 Task: In the  document Houses.doc ,insert the clipart between heading and points ' search for pyramid ' and adjust the shape height to  ' 3'
Action: Mouse moved to (177, 200)
Screenshot: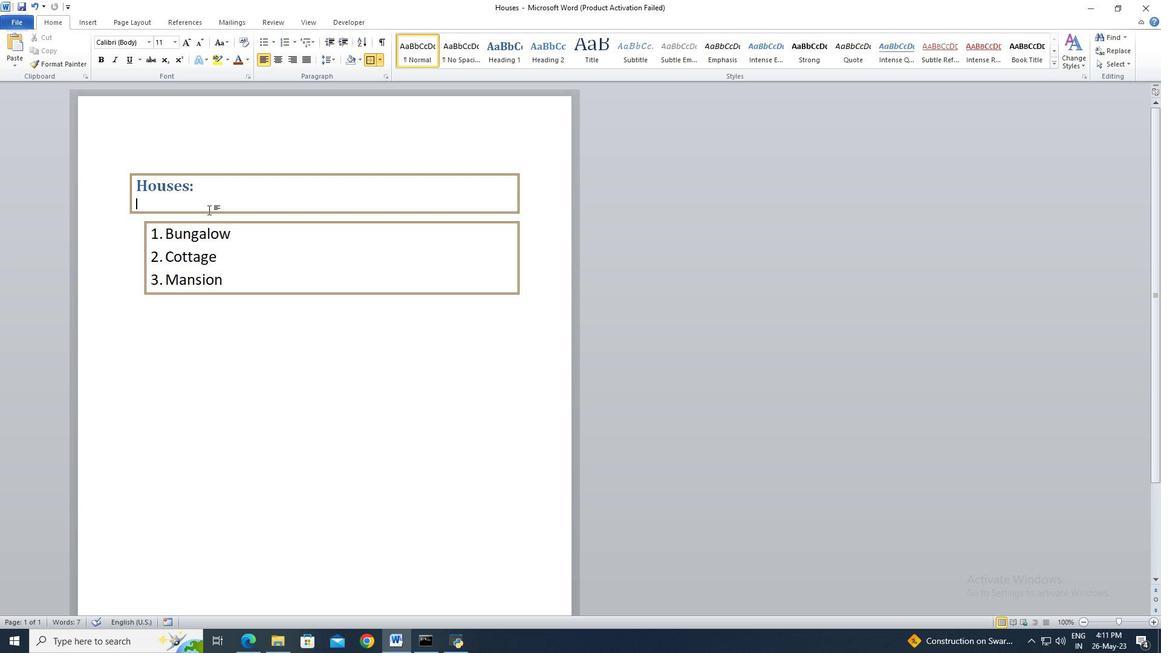 
Action: Mouse pressed left at (177, 200)
Screenshot: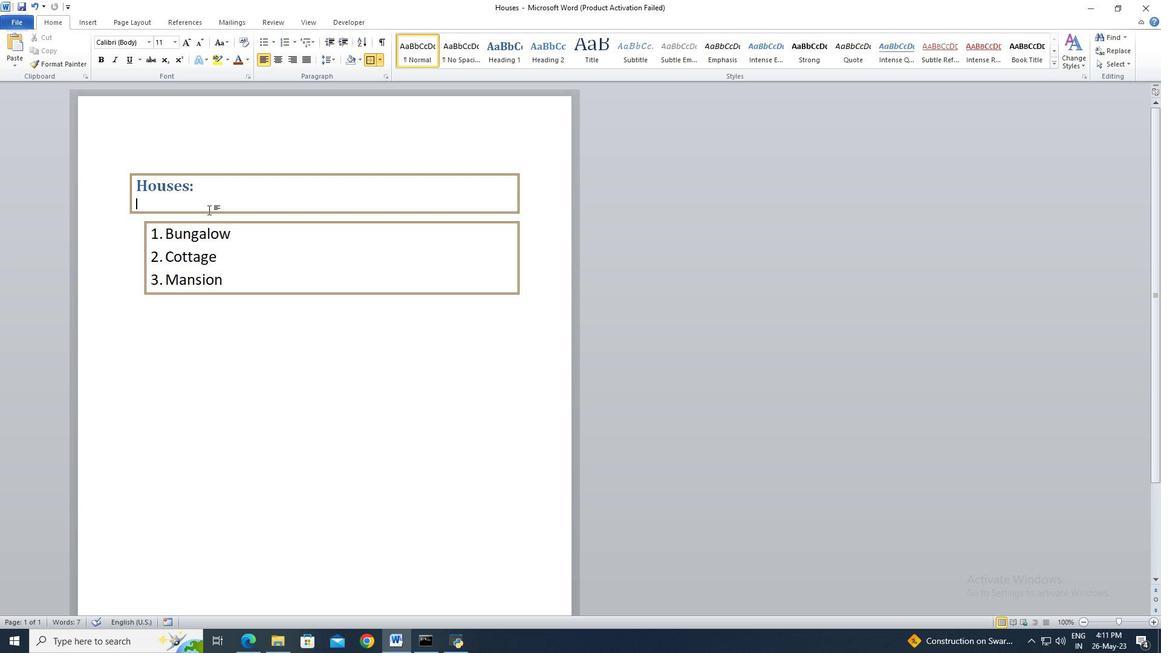 
Action: Key pressed <Key.left>
Screenshot: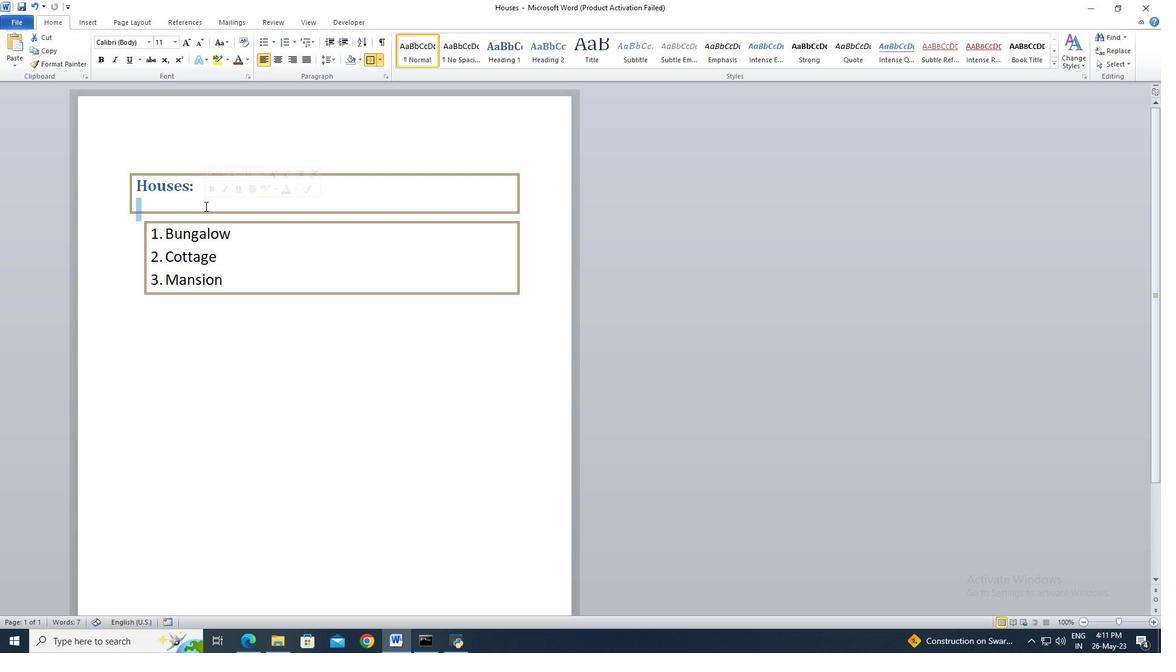 
Action: Mouse moved to (95, 26)
Screenshot: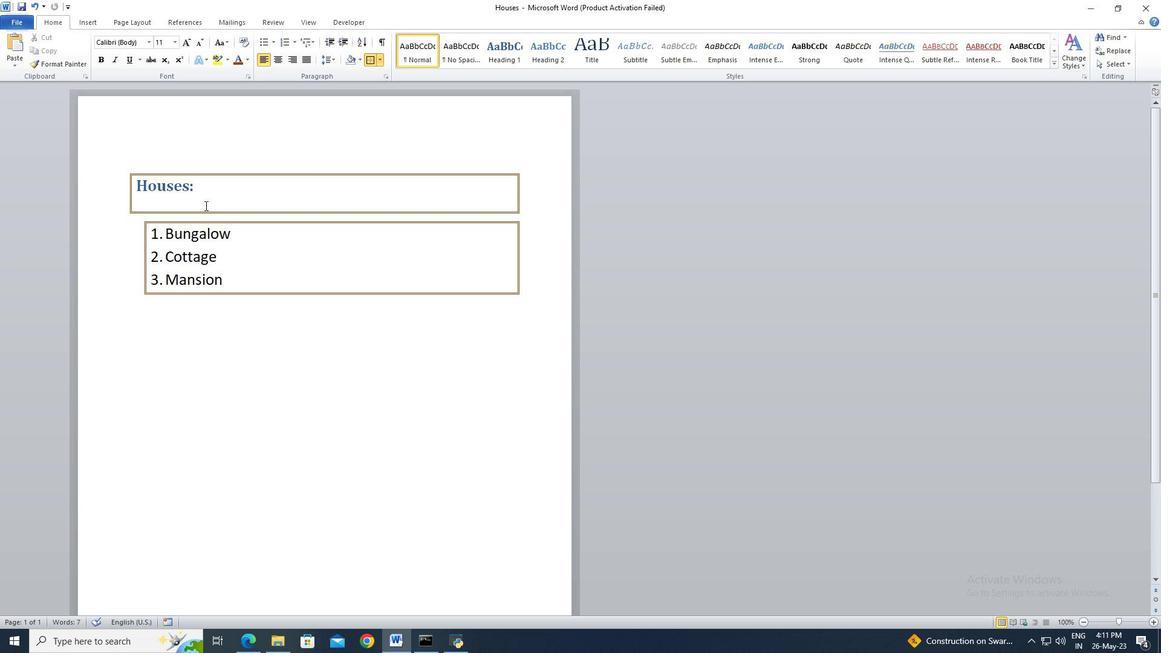 
Action: Mouse pressed left at (95, 26)
Screenshot: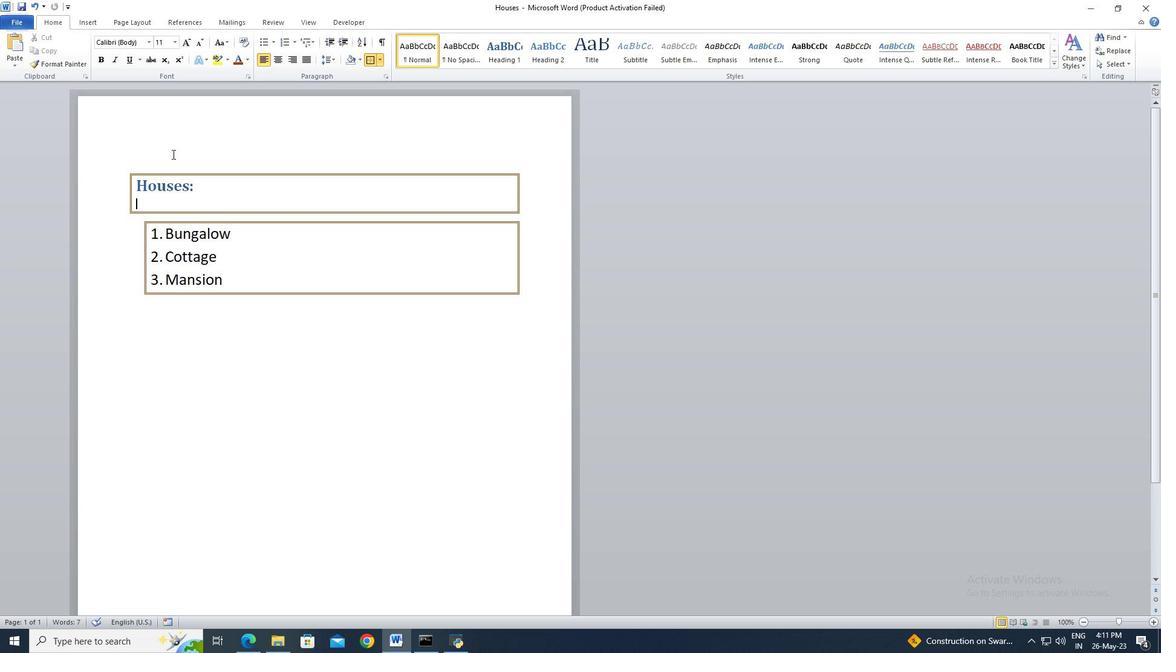 
Action: Mouse moved to (148, 52)
Screenshot: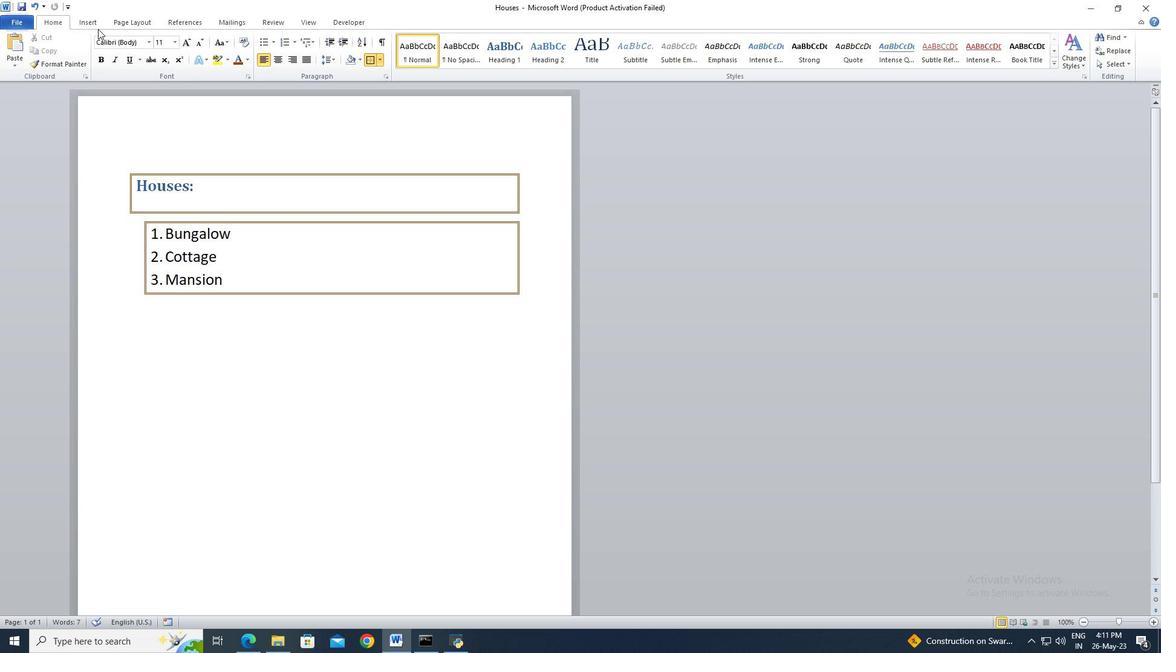 
Action: Mouse pressed left at (148, 52)
Screenshot: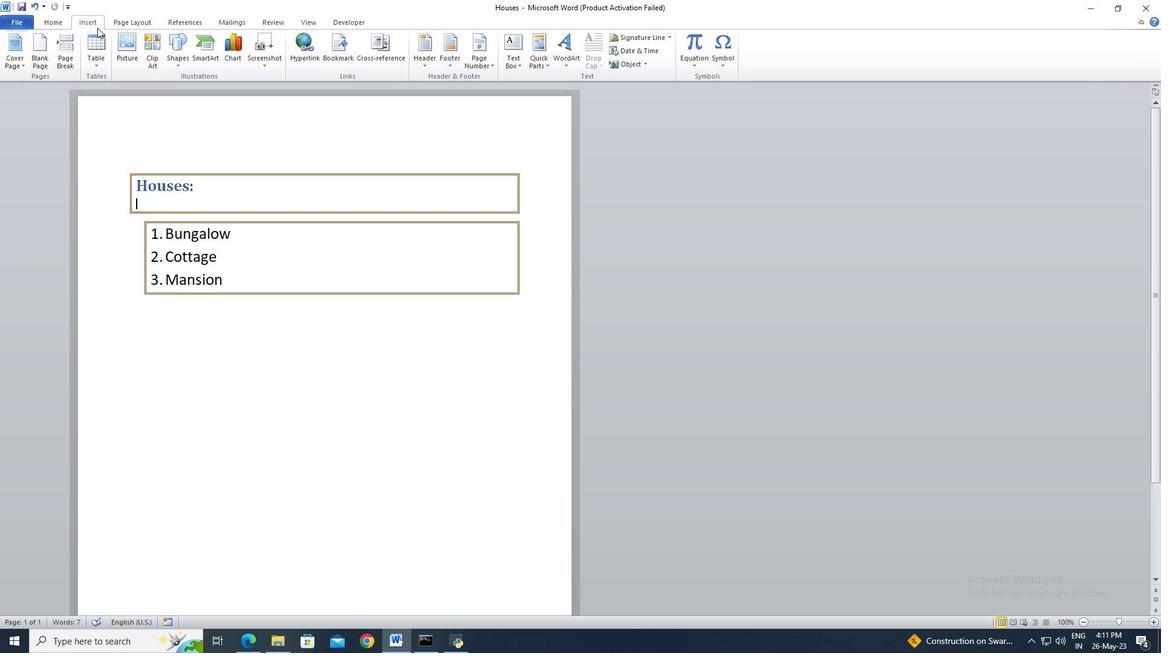 
Action: Mouse moved to (1050, 113)
Screenshot: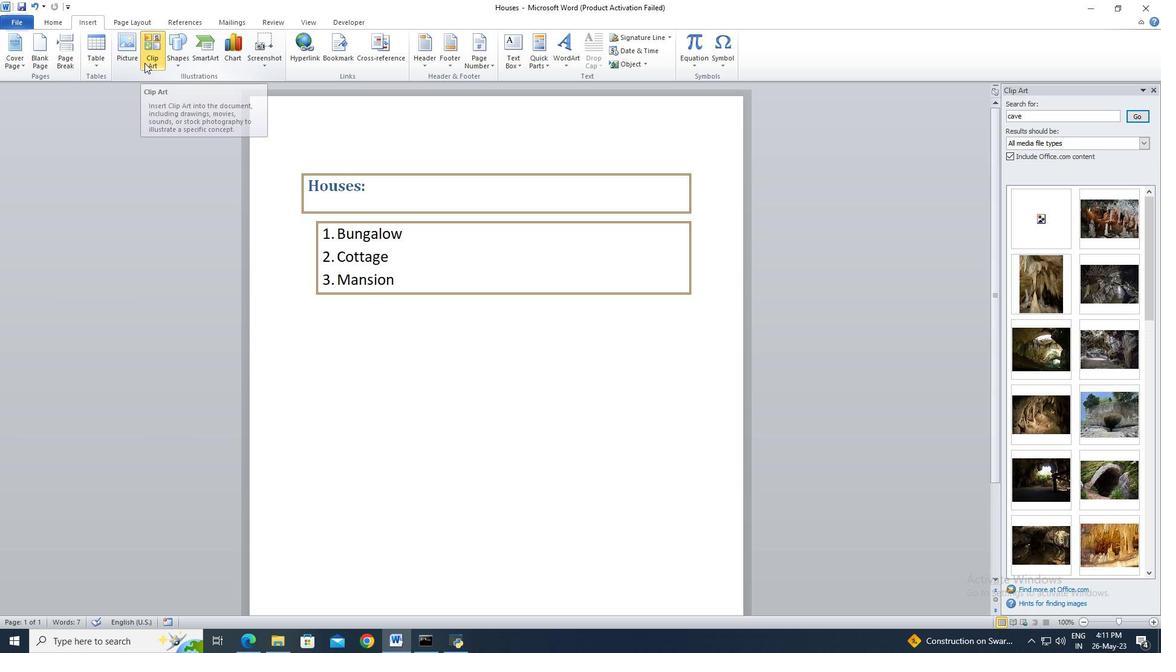 
Action: Mouse pressed left at (1050, 113)
Screenshot: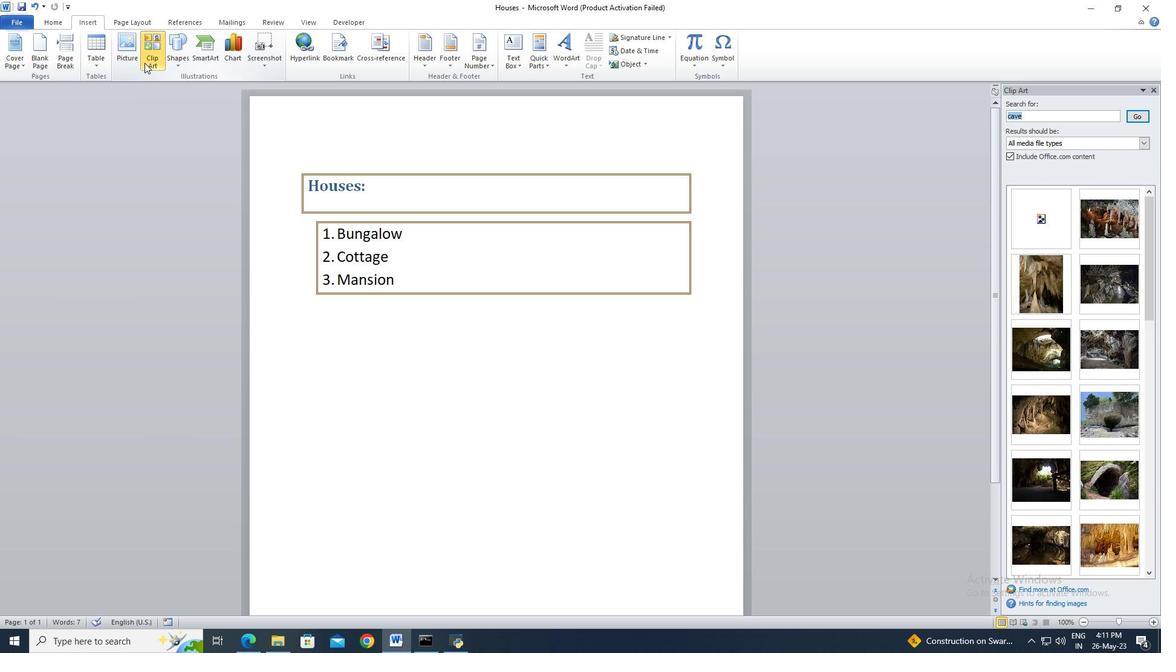
Action: Key pressed ctrl+A<Key.delete>pyramid<Key.enter>
Screenshot: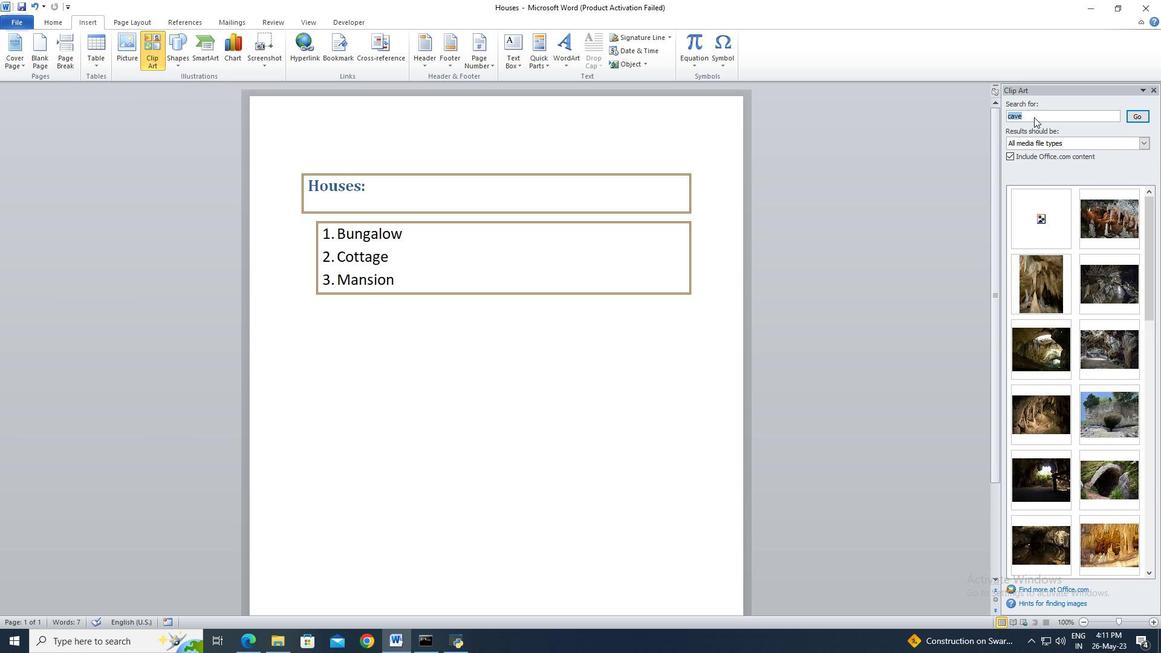 
Action: Mouse moved to (1042, 241)
Screenshot: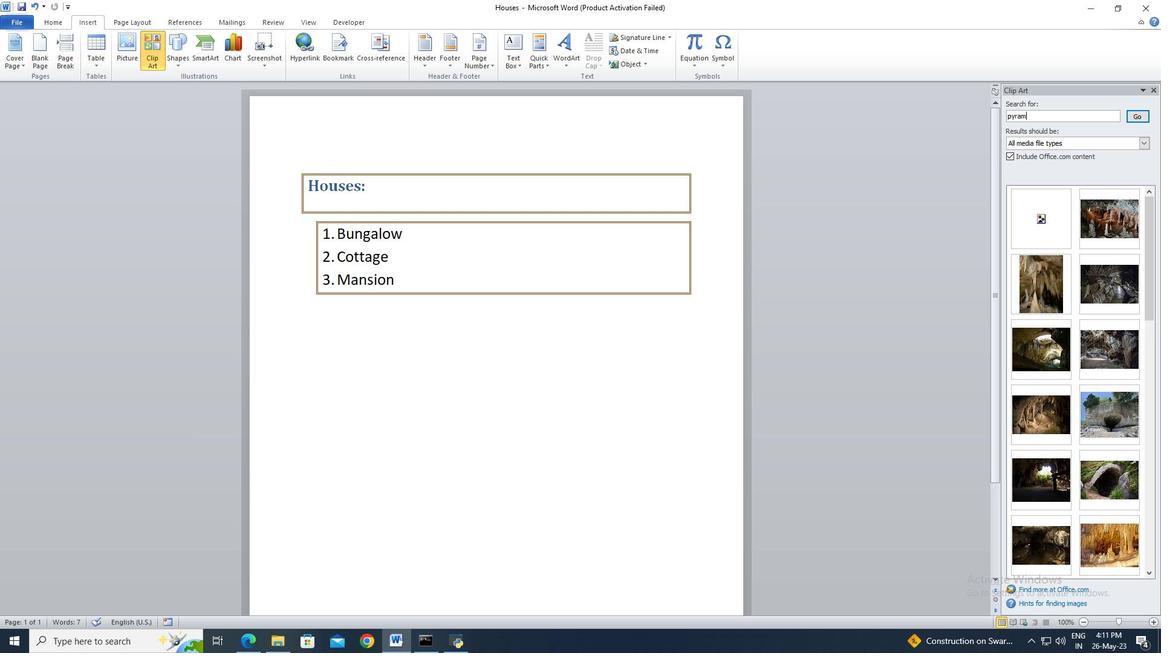 
Action: Mouse pressed left at (1042, 241)
Screenshot: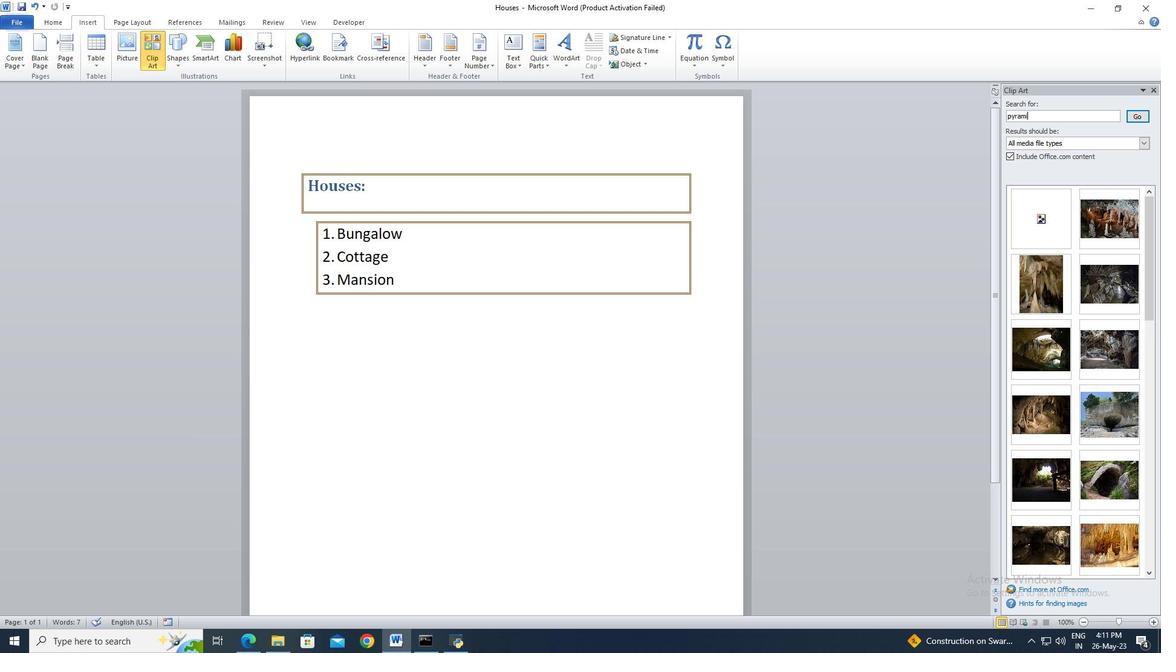 
Action: Mouse moved to (205, 206)
Screenshot: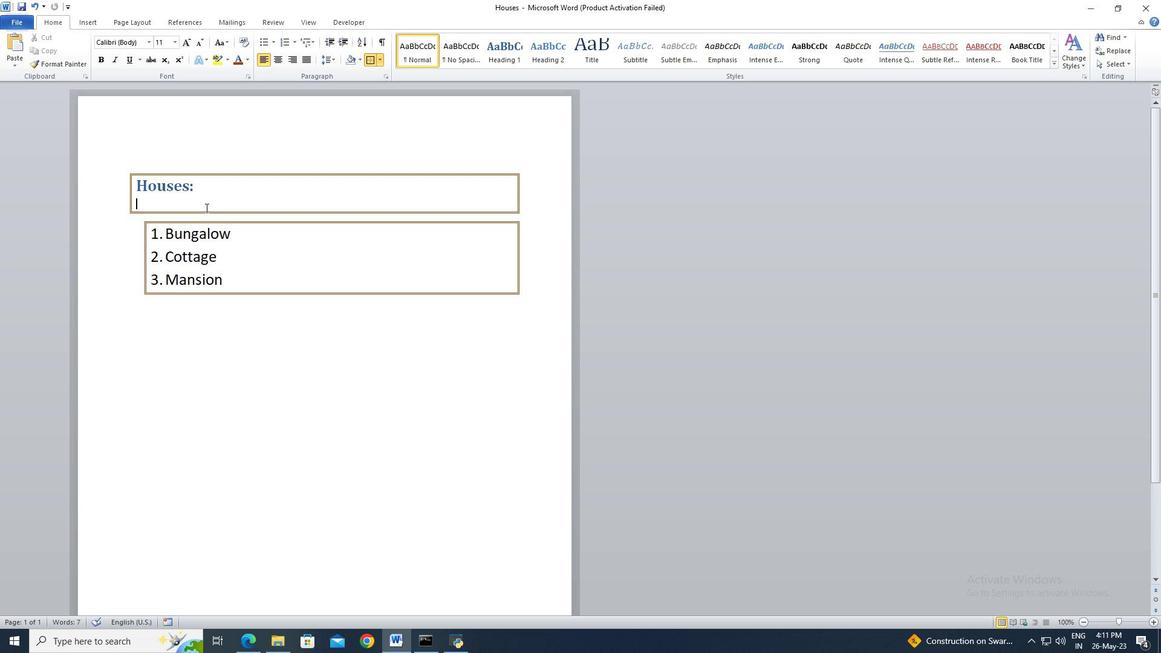 
Action: Mouse pressed left at (205, 206)
Screenshot: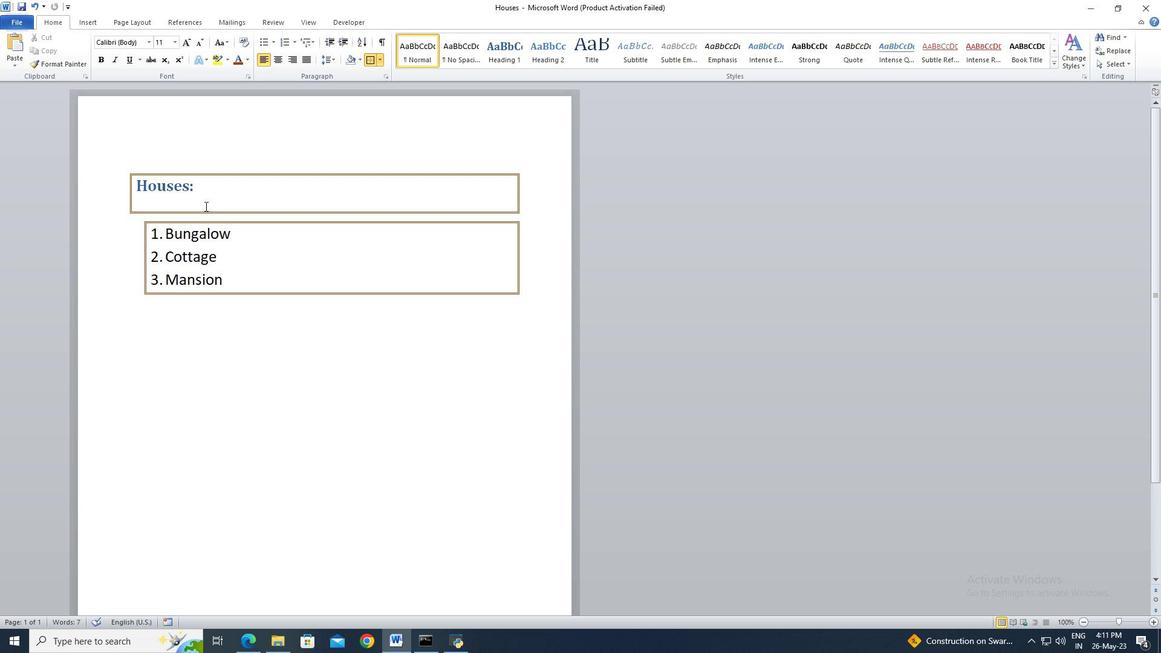 
Action: Key pressed <Key.left>
Screenshot: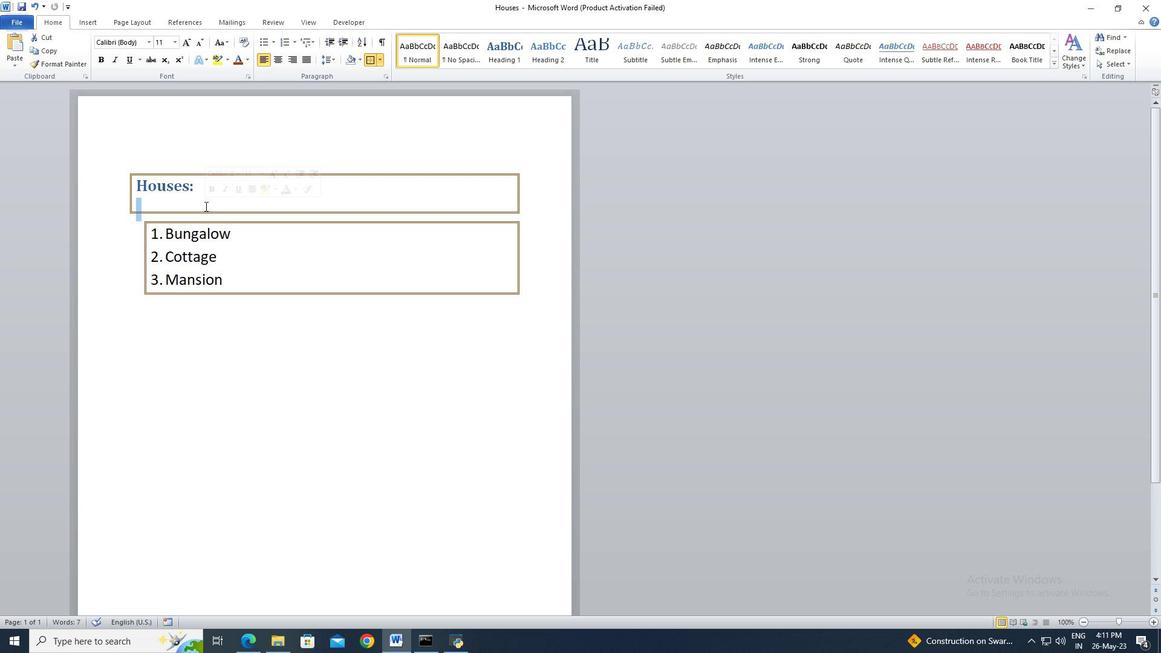 
Action: Mouse moved to (97, 27)
Screenshot: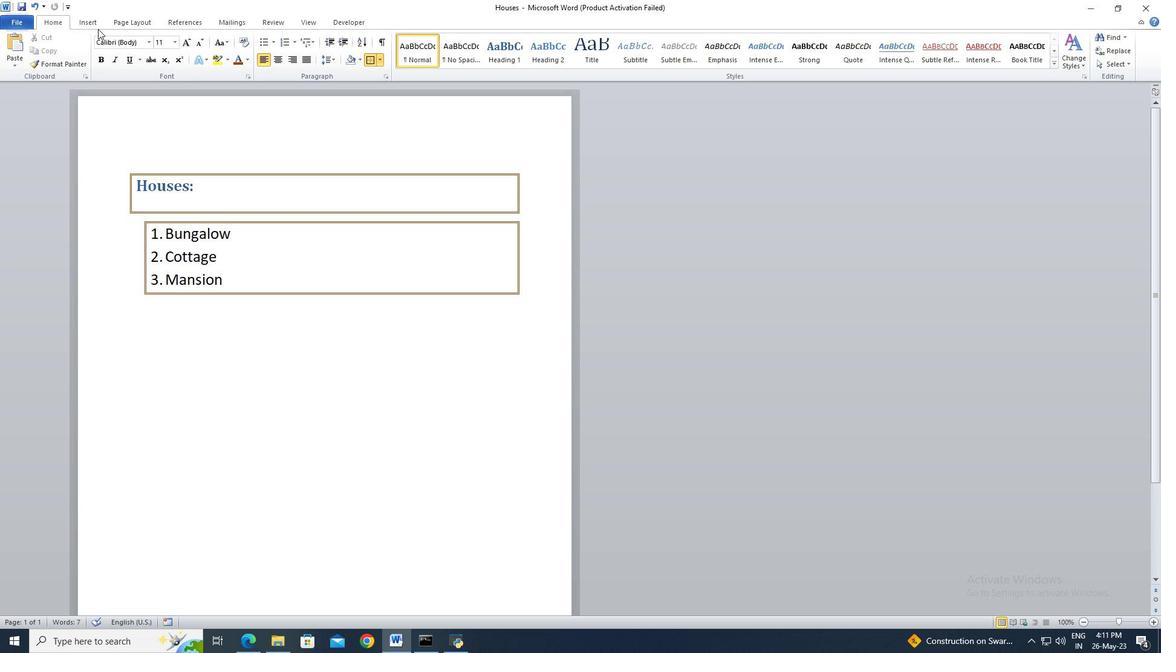 
Action: Mouse pressed left at (97, 27)
Screenshot: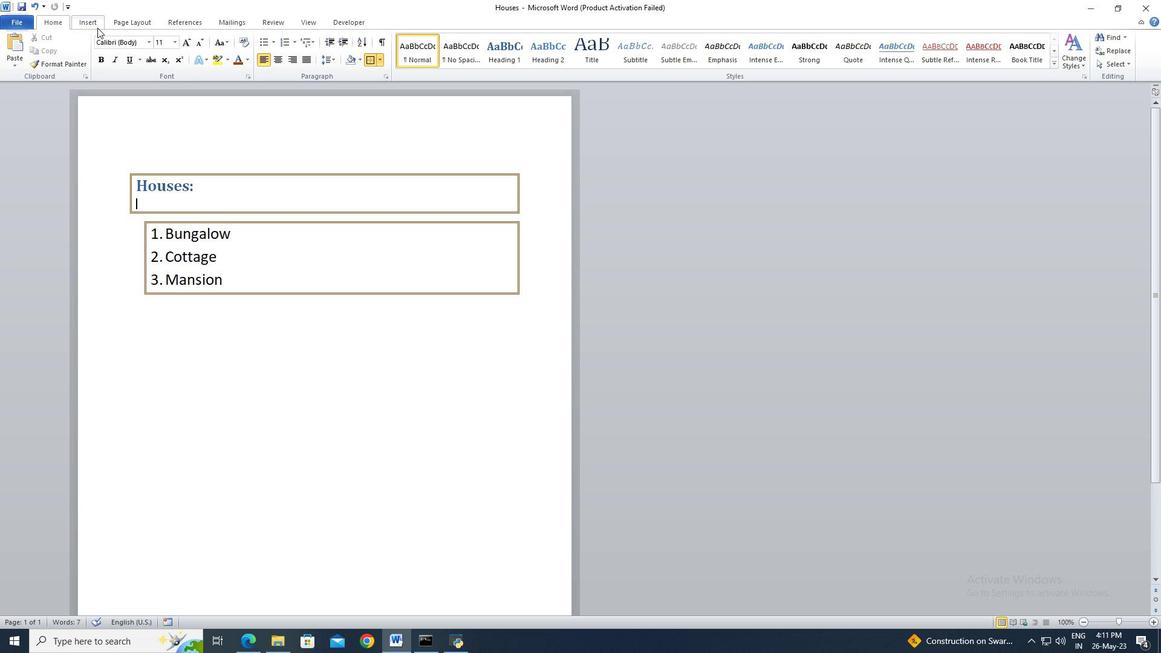 
Action: Mouse moved to (144, 62)
Screenshot: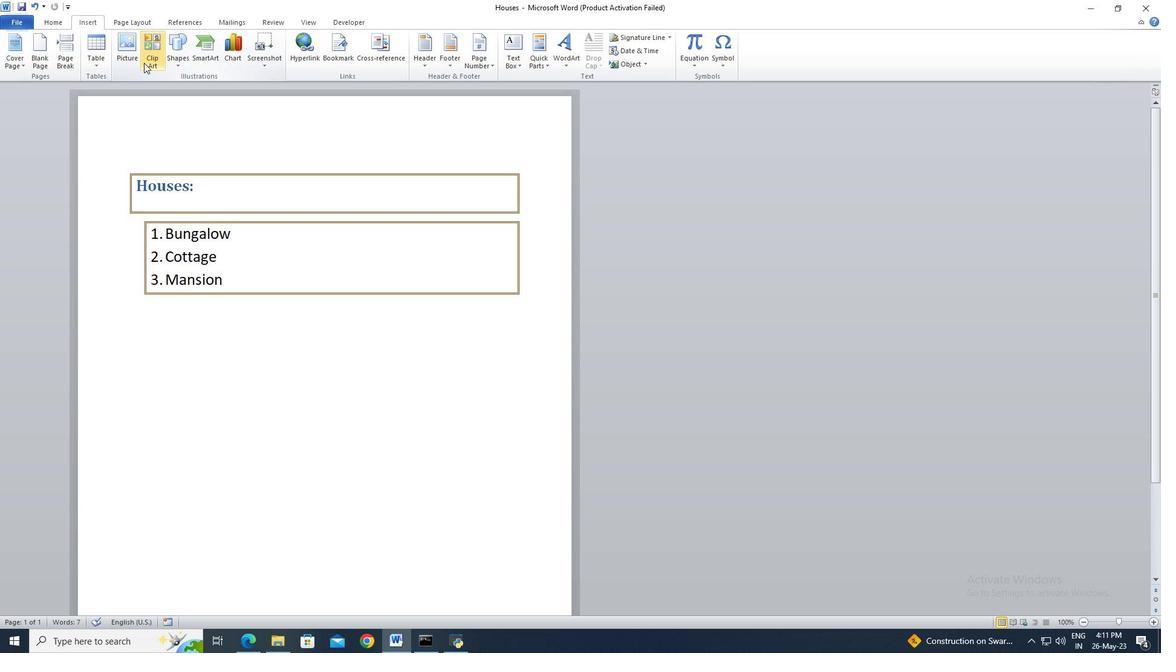 
Action: Mouse pressed left at (144, 62)
Screenshot: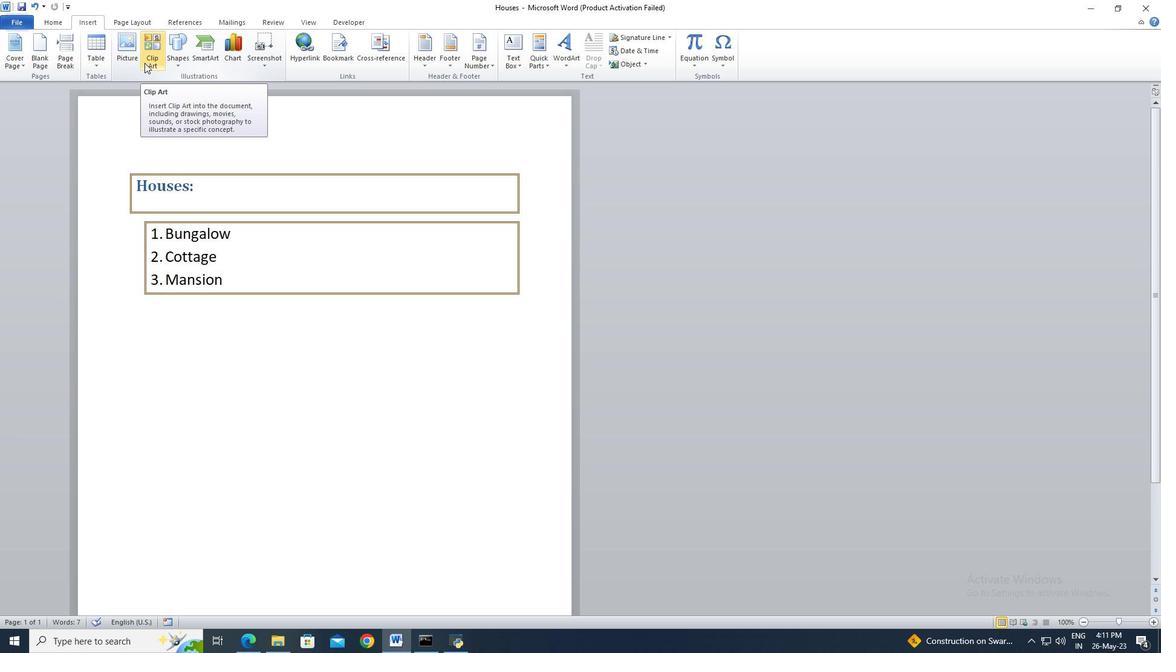 
Action: Mouse moved to (1034, 117)
Screenshot: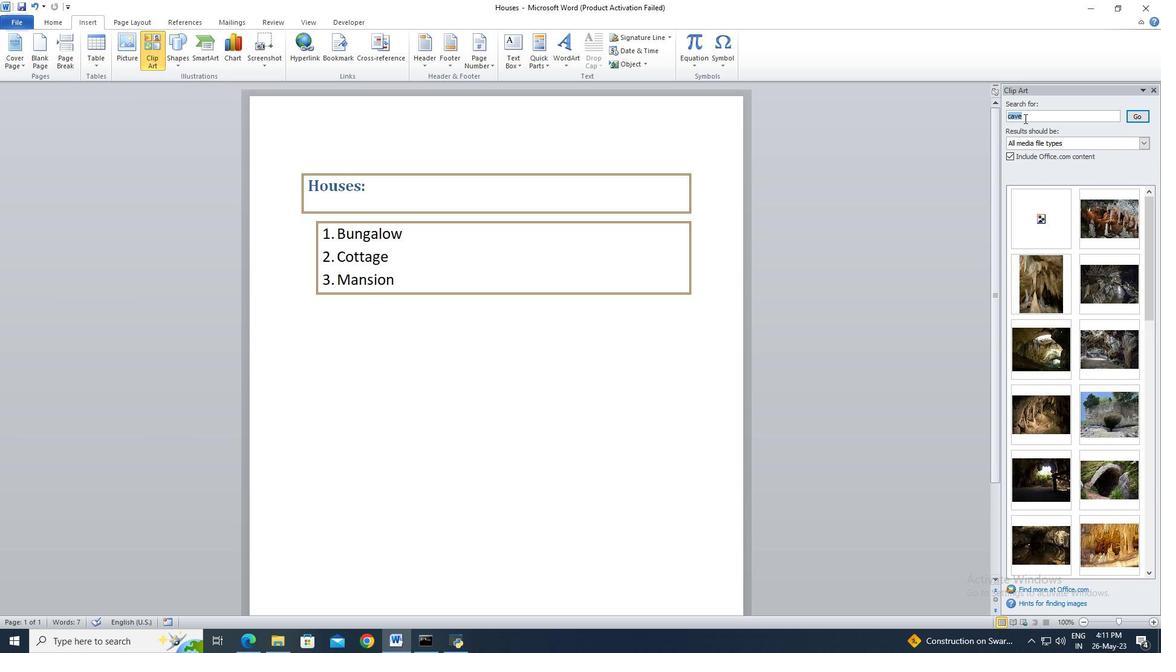 
Action: Mouse pressed left at (1034, 117)
Screenshot: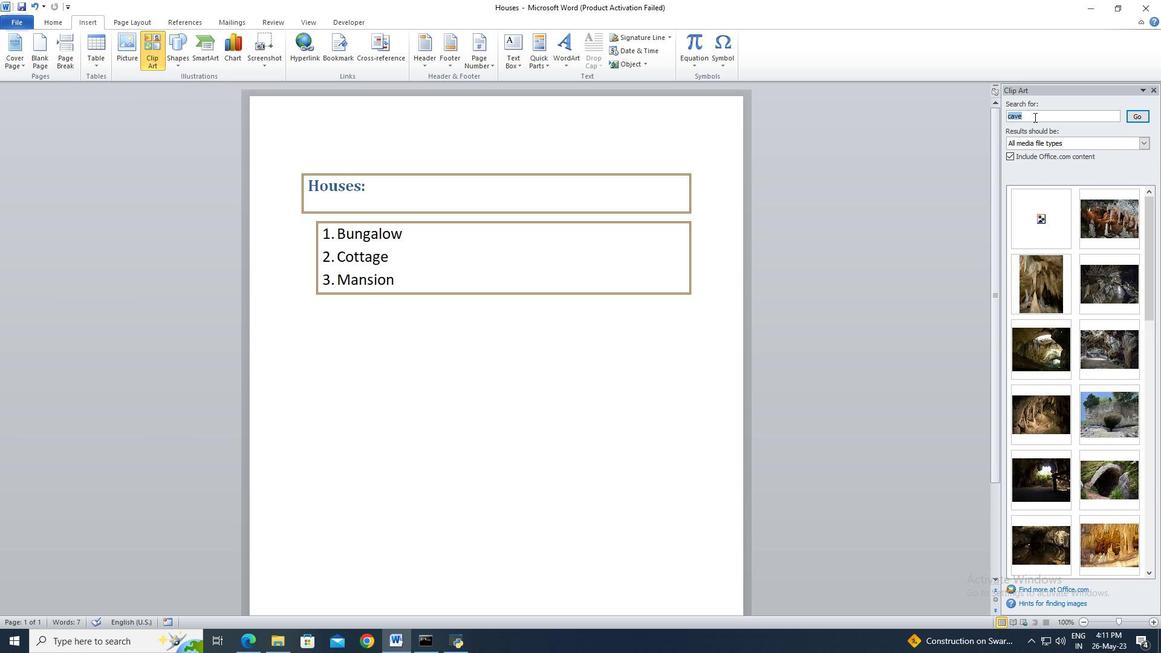 
Action: Key pressed ctrl+A<Key.delete>pyramid<Key.enter>
Screenshot: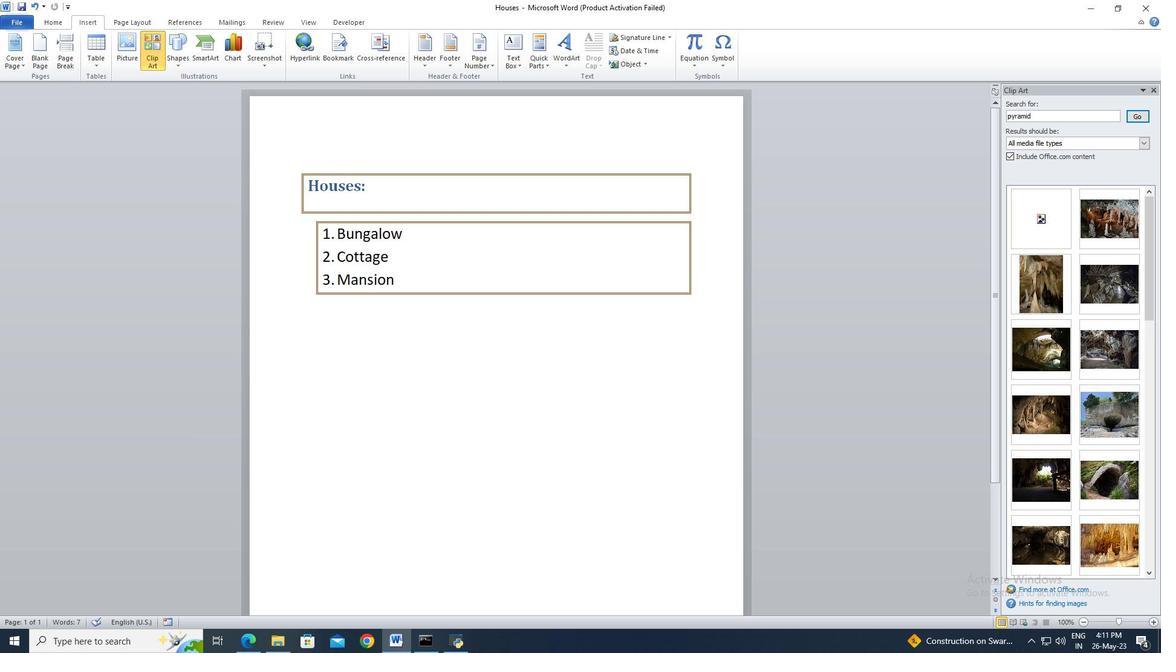 
Action: Mouse moved to (1049, 287)
Screenshot: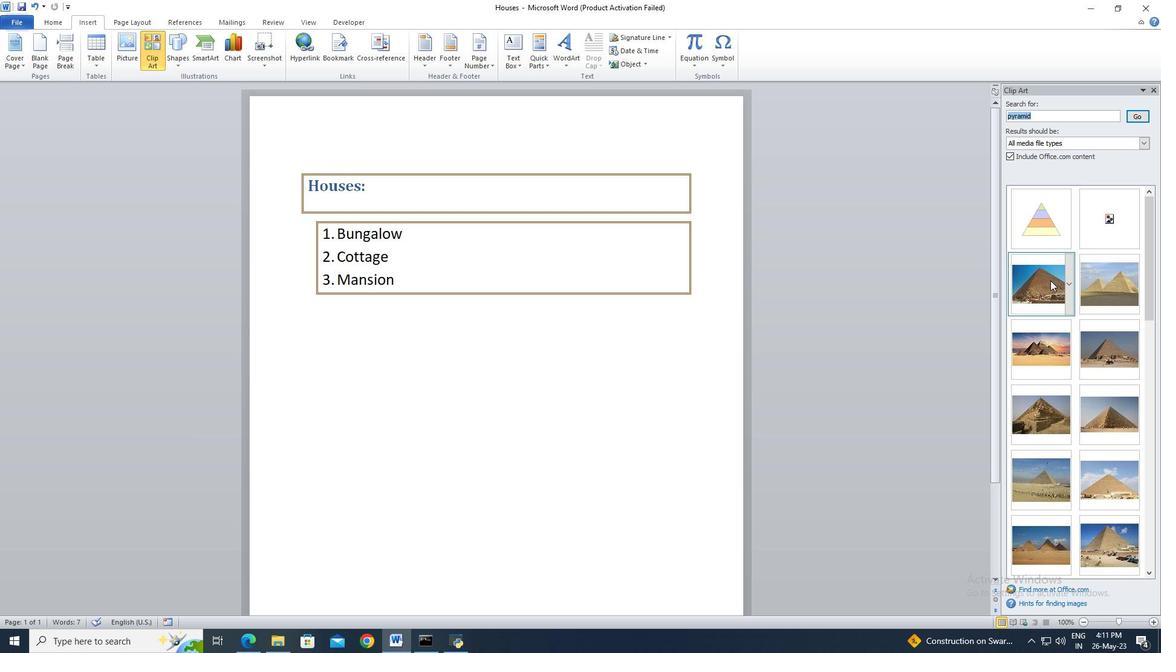 
Action: Mouse pressed left at (1049, 287)
Screenshot: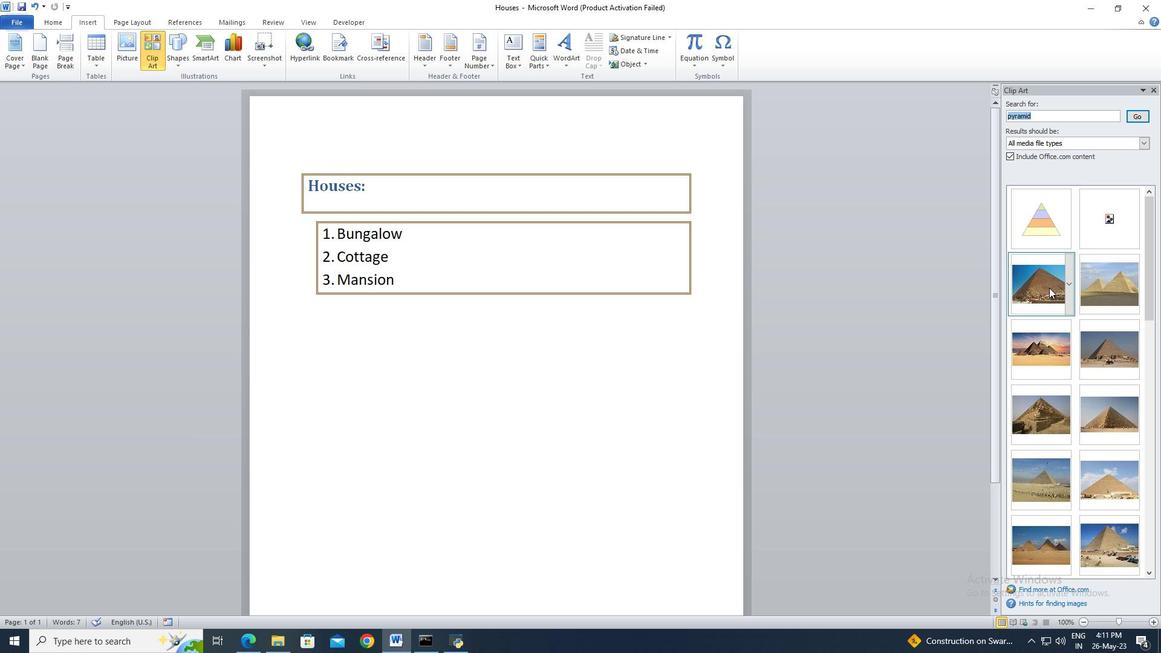 
Action: Mouse moved to (1126, 44)
Screenshot: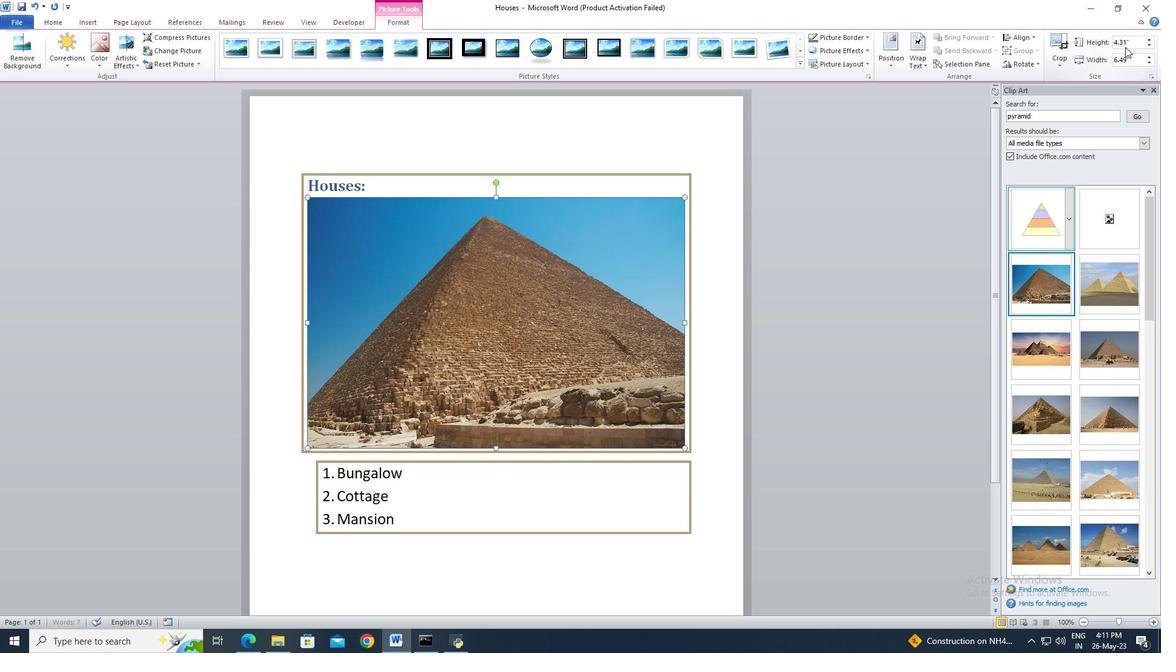 
Action: Mouse pressed left at (1126, 44)
Screenshot: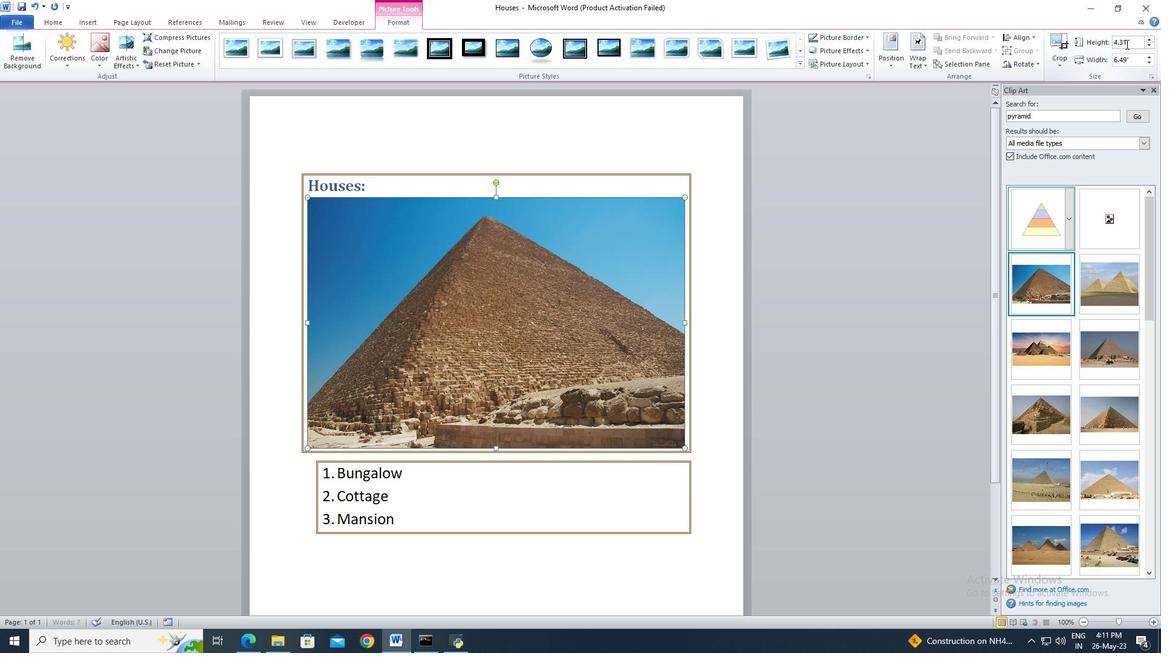 
Action: Key pressed 3<Key.enter>
Screenshot: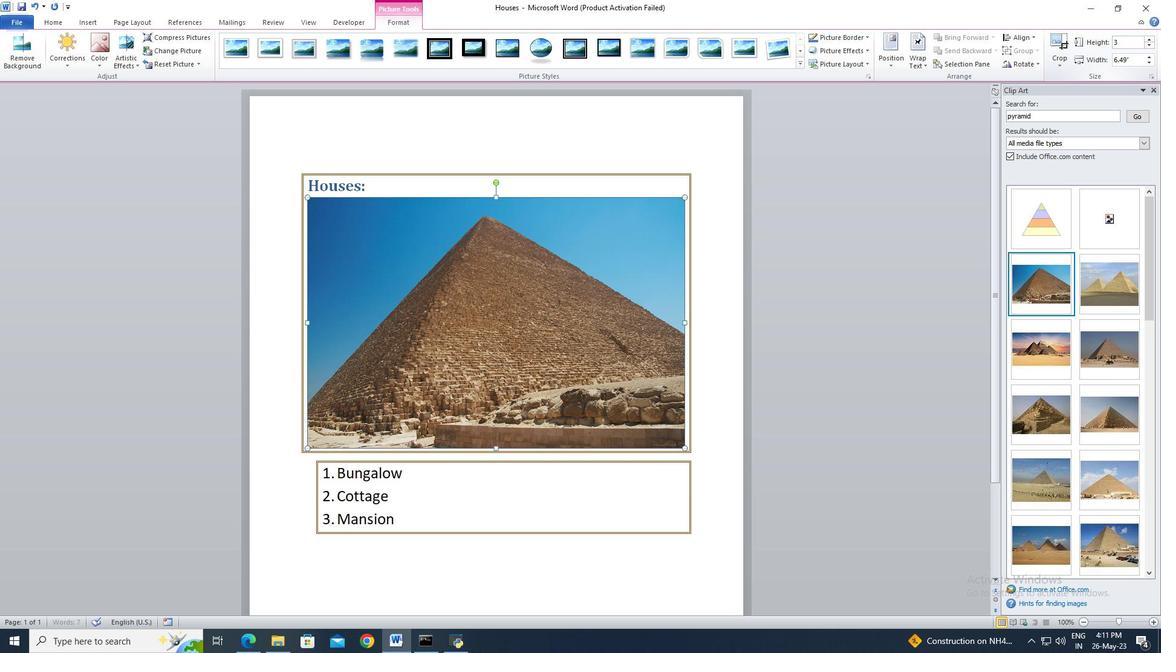 
Action: Mouse moved to (690, 249)
Screenshot: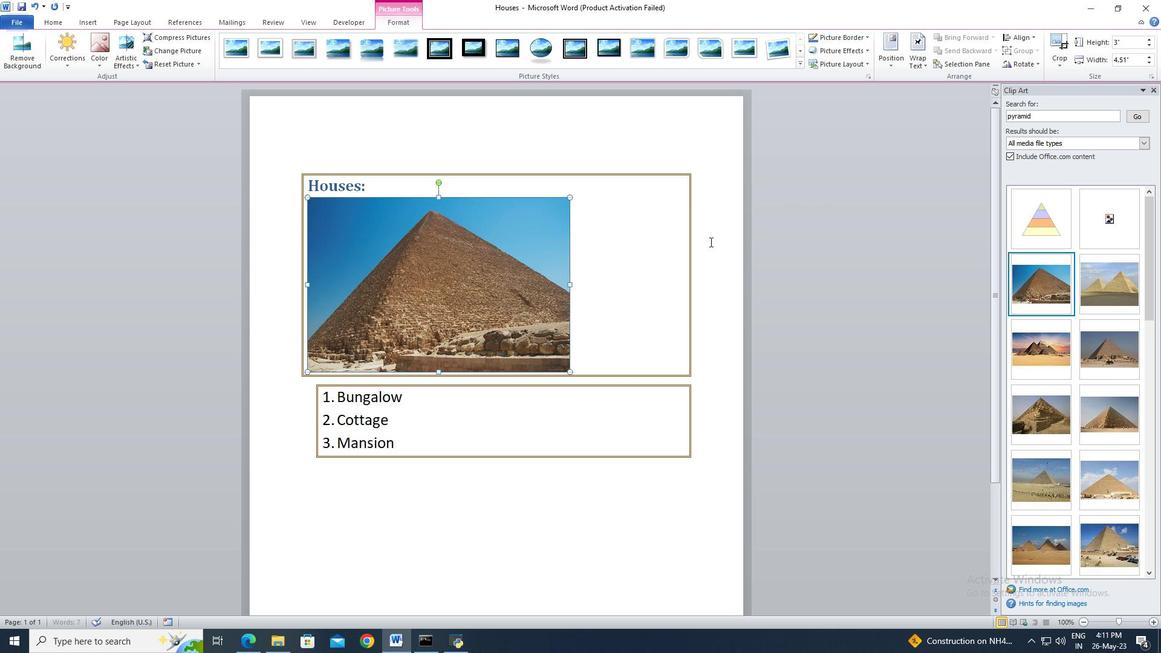 
